 Task: Add the location "Home in Telluride, Colorado, United States" to your wishlist.
Action: Mouse moved to (397, 155)
Screenshot: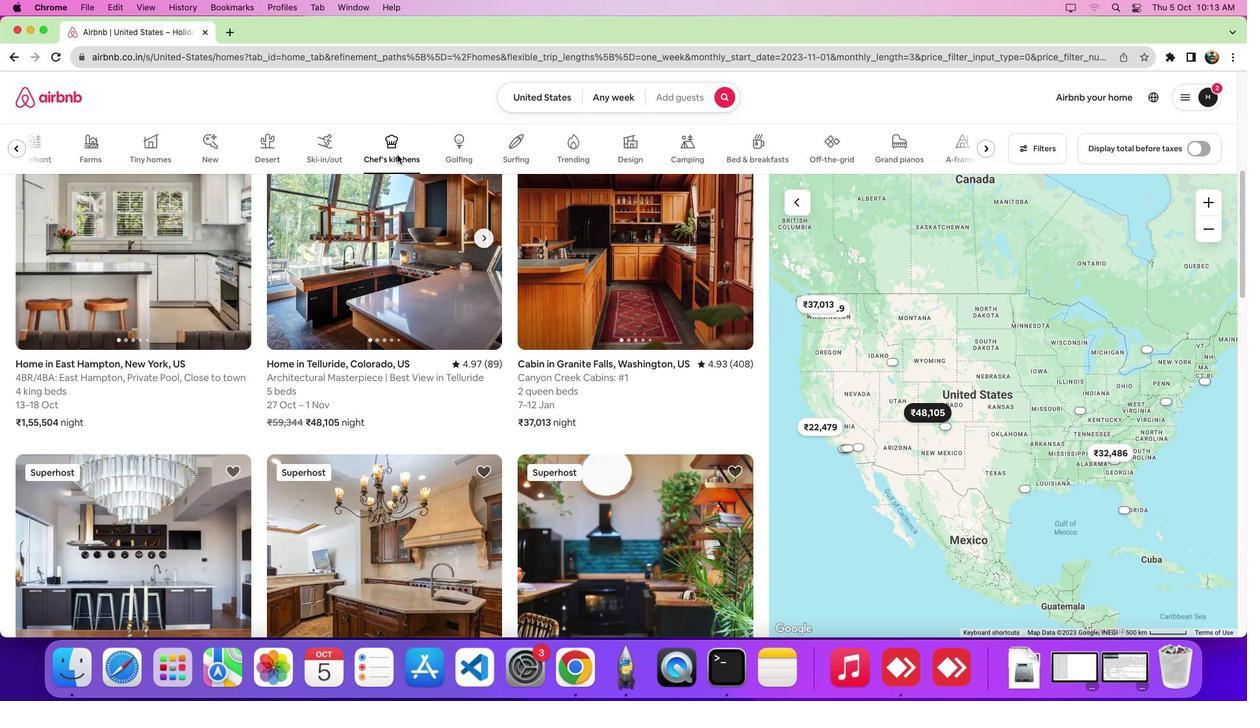 
Action: Mouse pressed left at (397, 155)
Screenshot: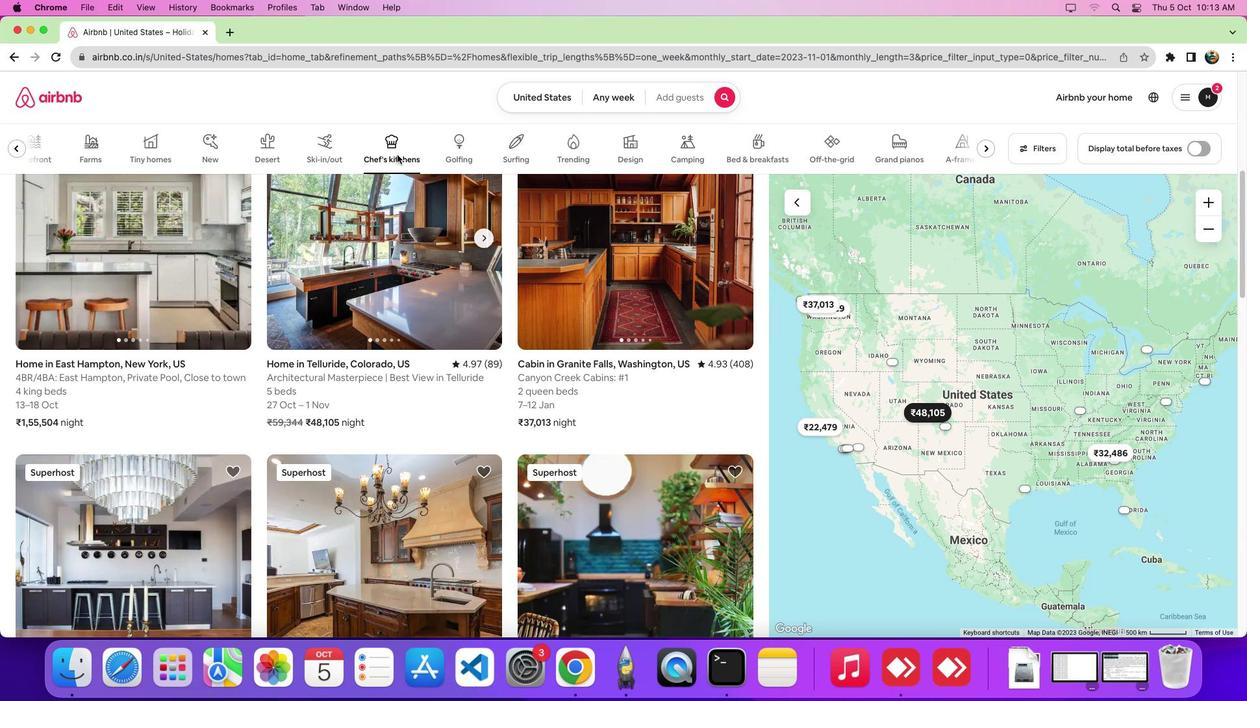 
Action: Mouse moved to (387, 299)
Screenshot: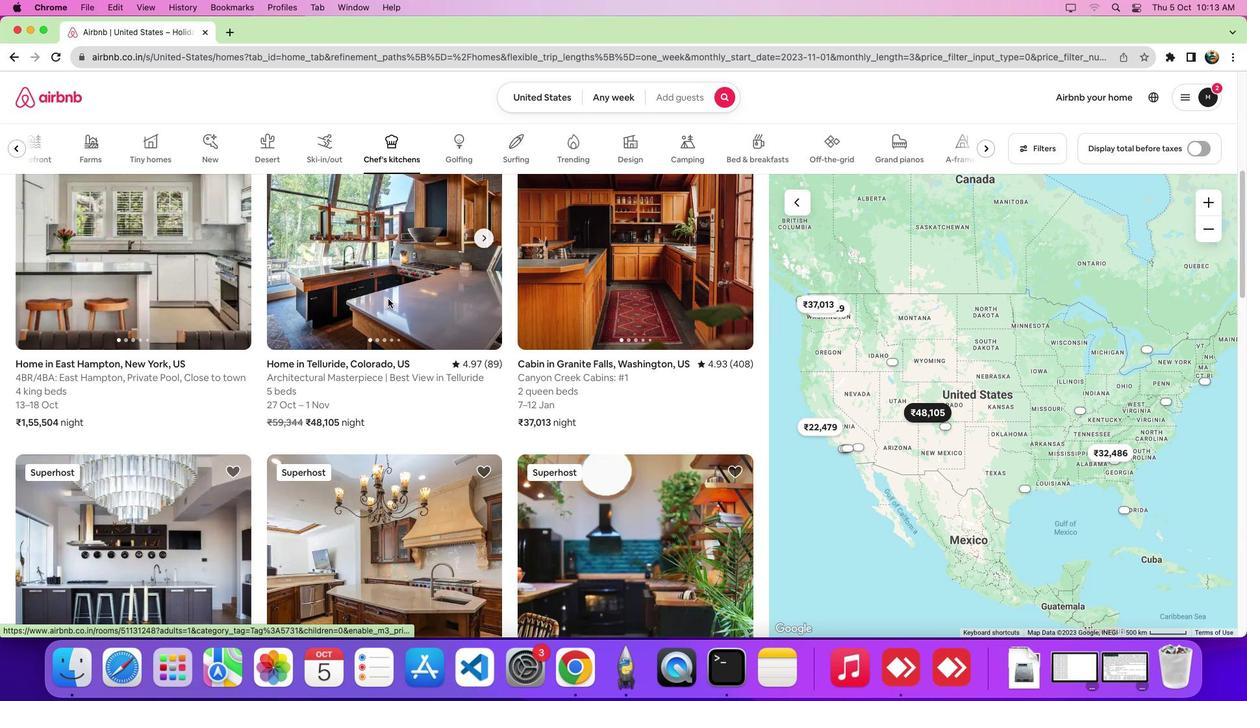 
Action: Mouse pressed left at (387, 299)
Screenshot: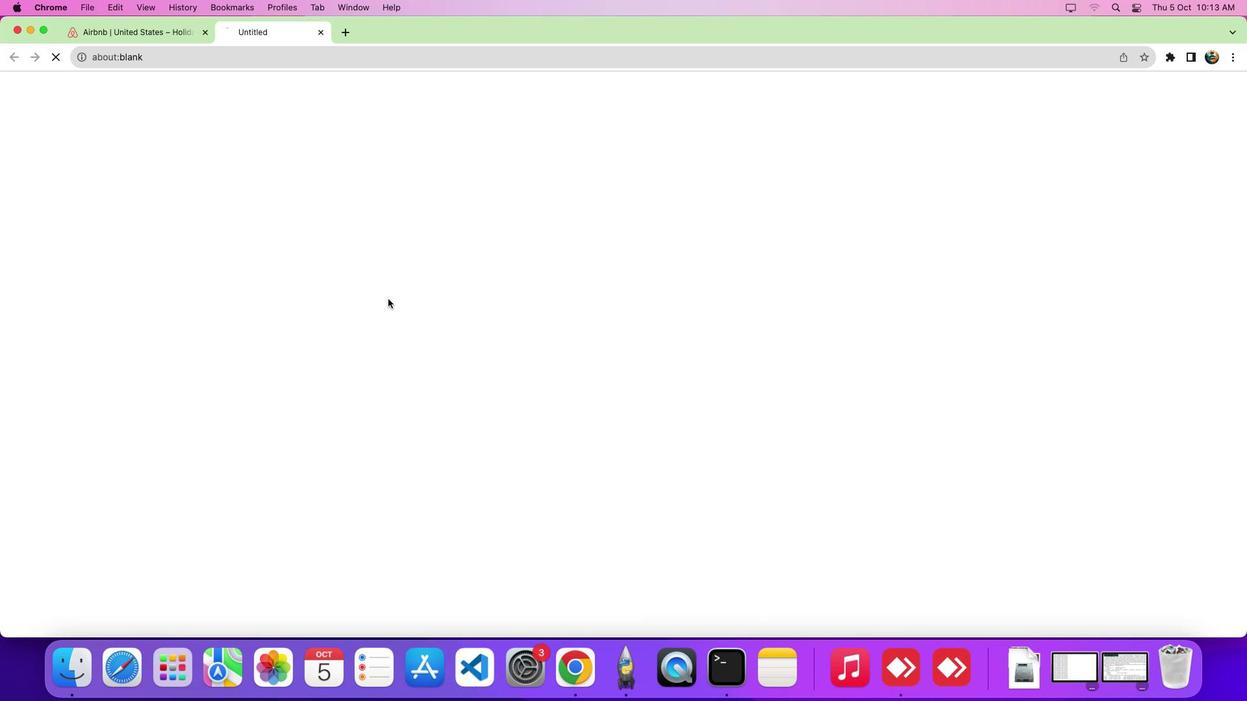 
Action: Mouse moved to (967, 148)
Screenshot: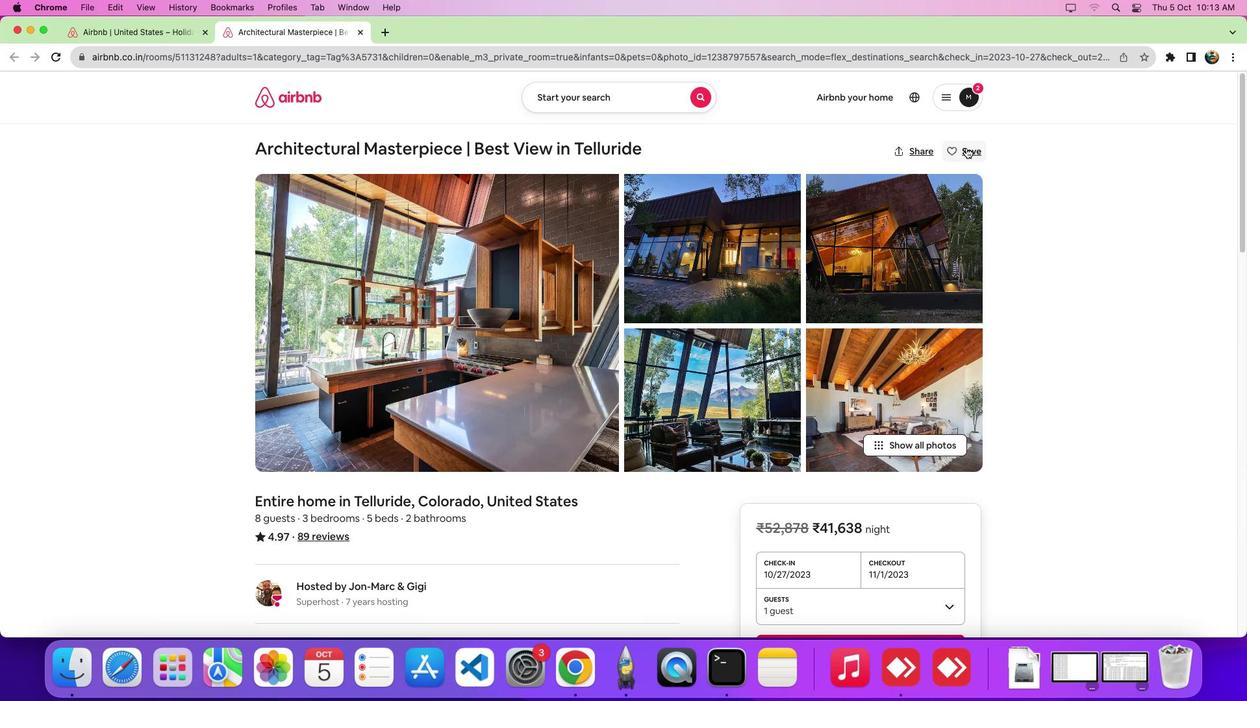 
Action: Mouse pressed left at (967, 148)
Screenshot: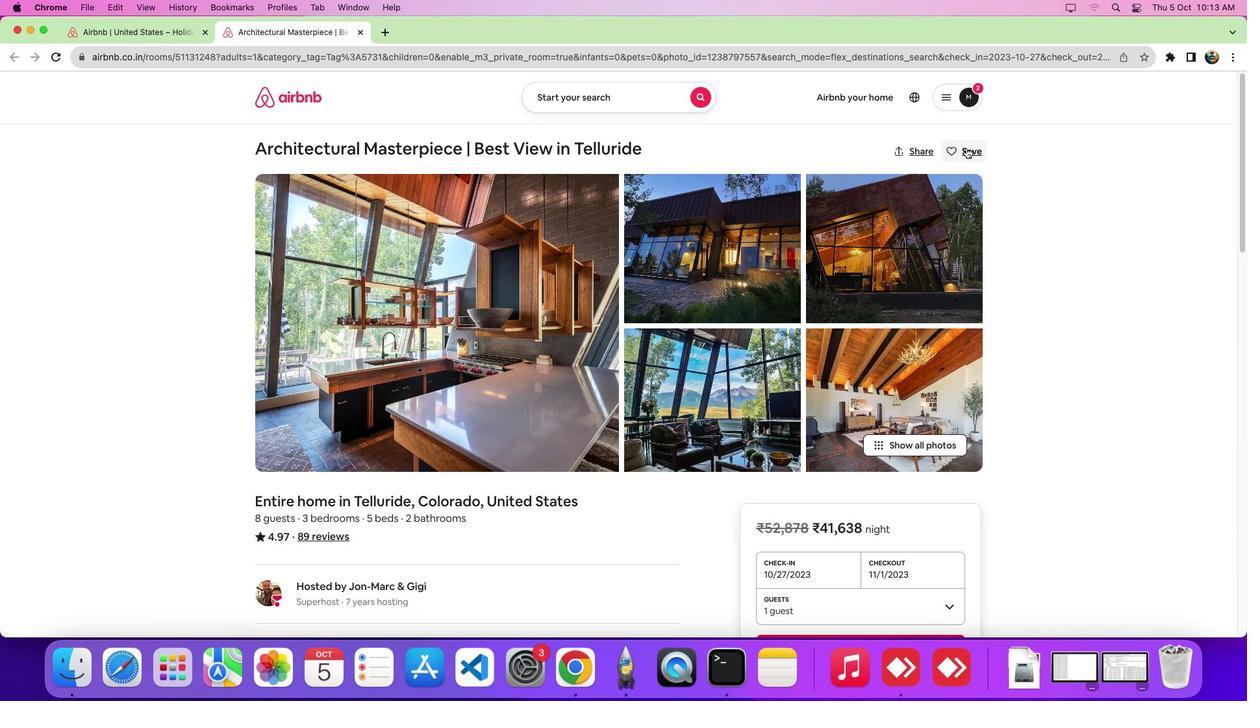 
Action: Mouse moved to (594, 588)
Screenshot: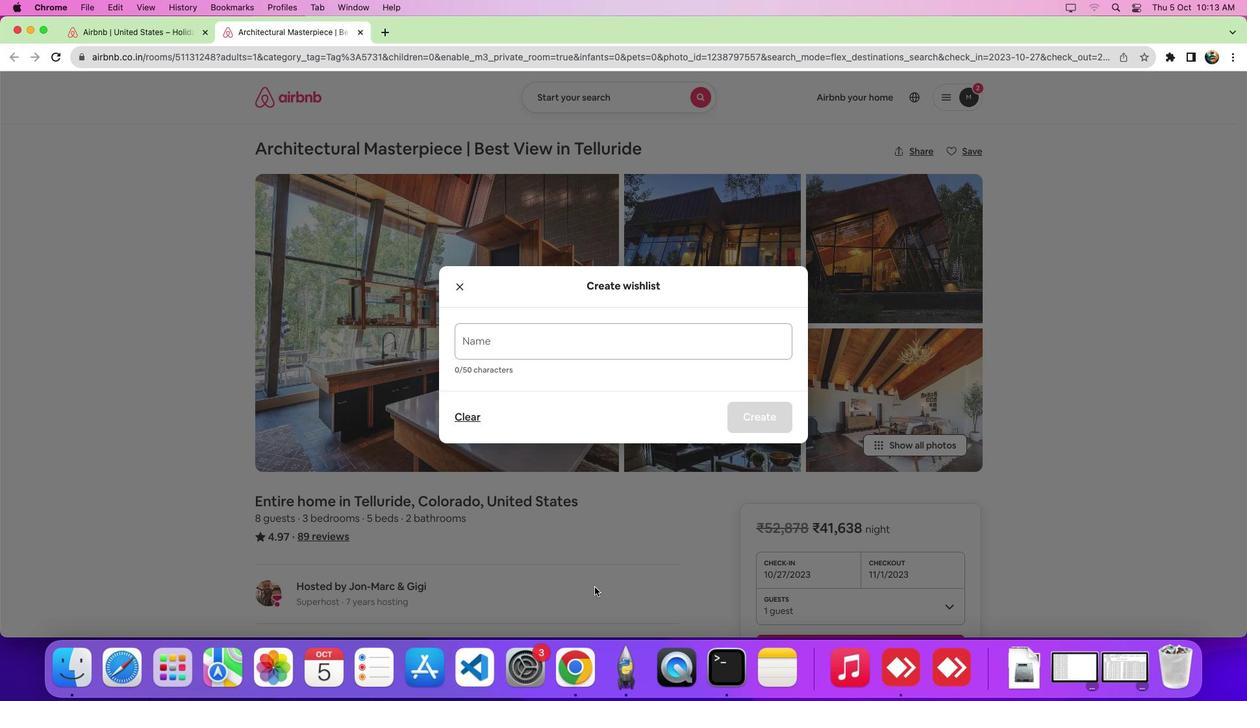 
Action: Mouse pressed left at (594, 588)
Screenshot: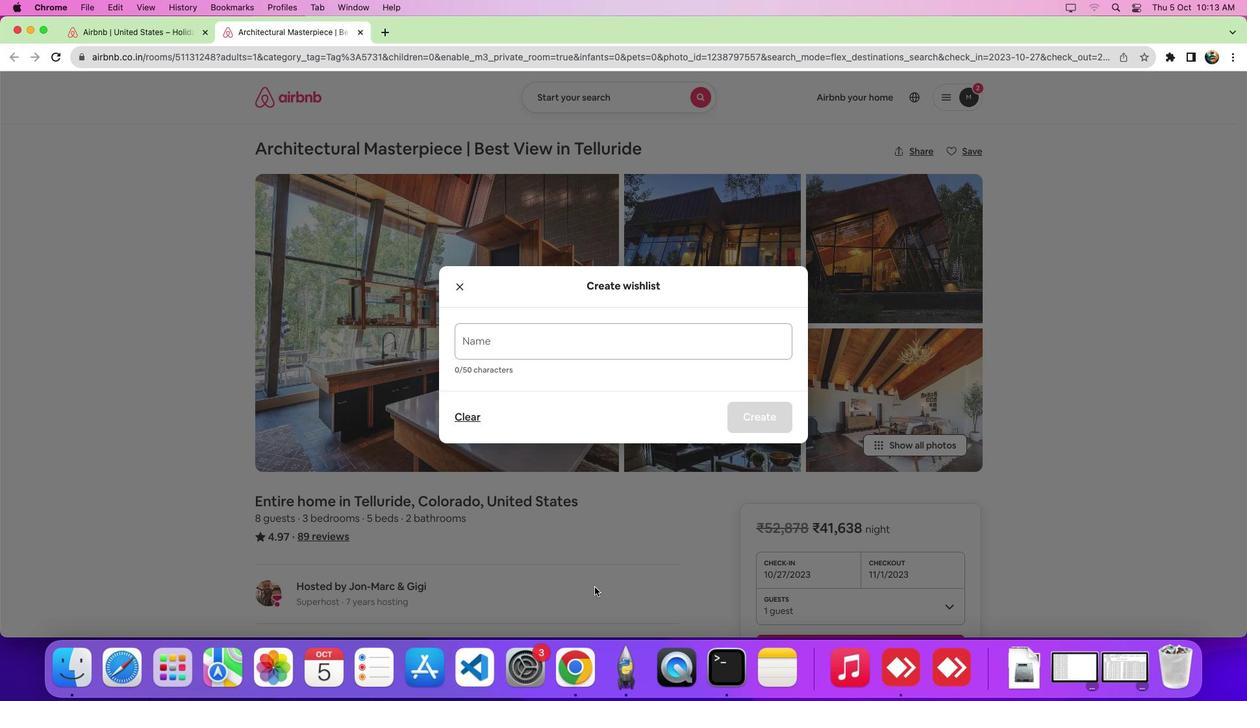 
Action: Mouse moved to (716, 350)
Screenshot: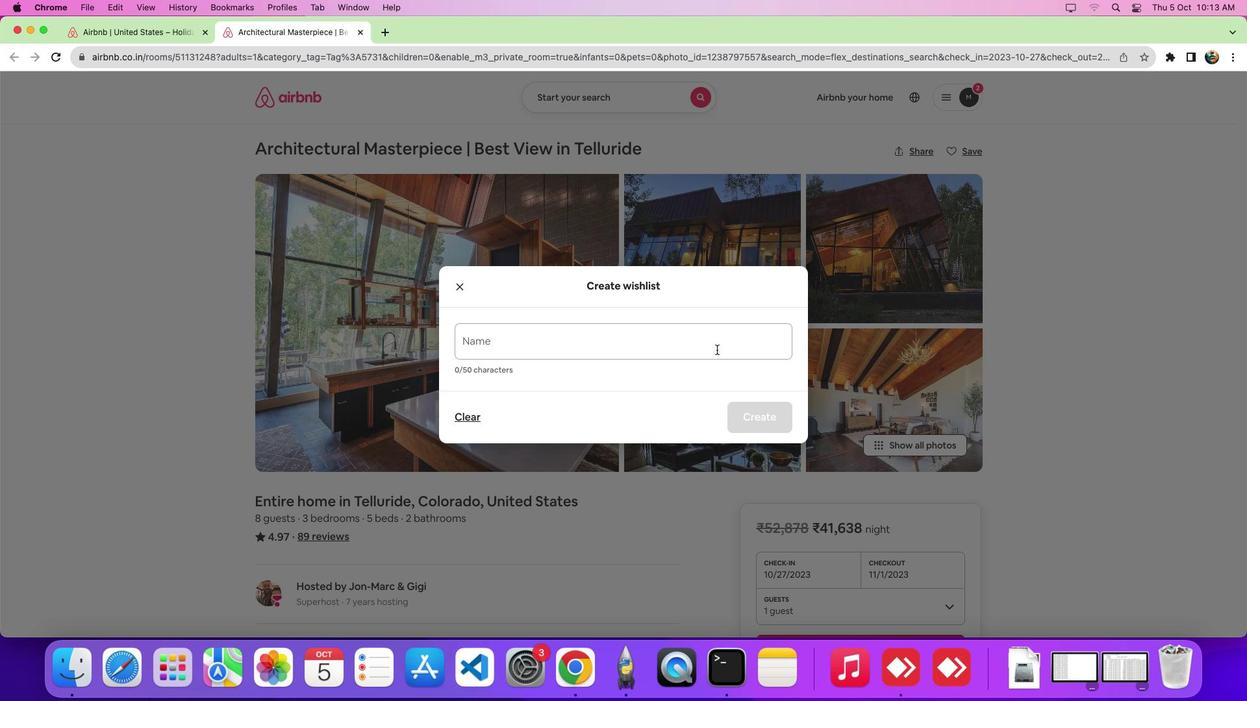 
Action: Mouse pressed left at (716, 350)
Screenshot: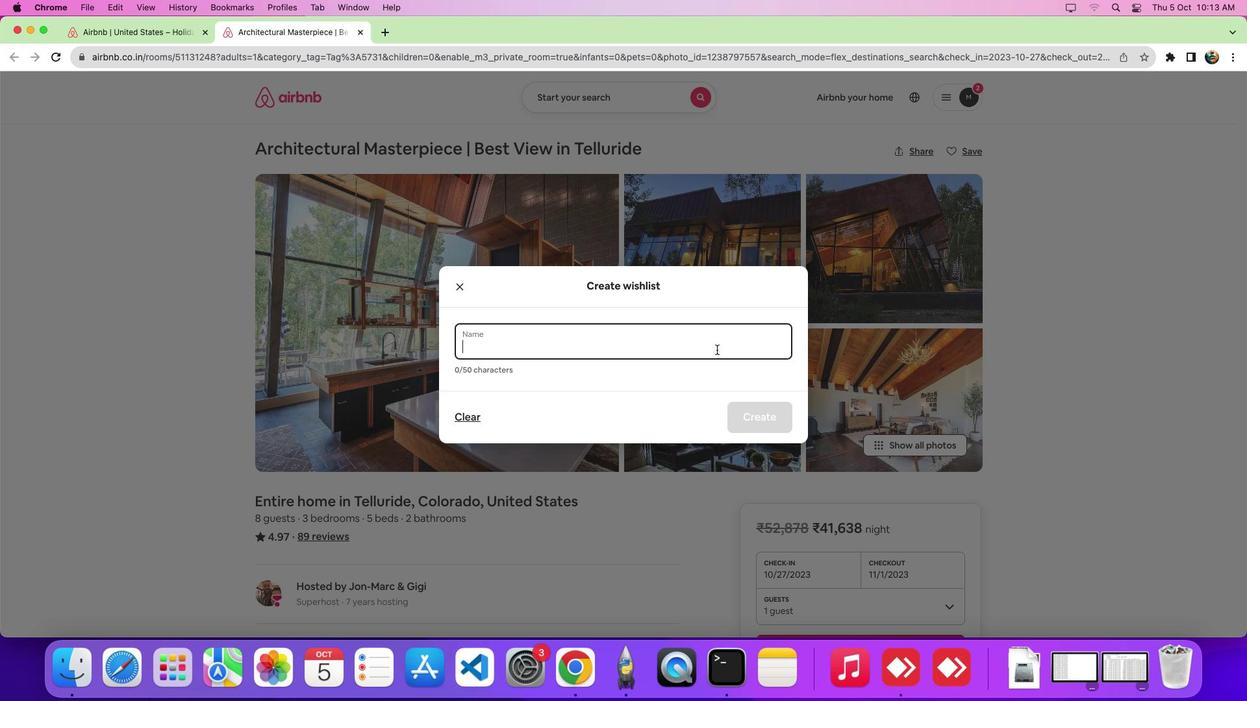 
Action: Key pressed 'm''y'Key.space'w''i''s''h''l''i''s''t'Key.enter
Screenshot: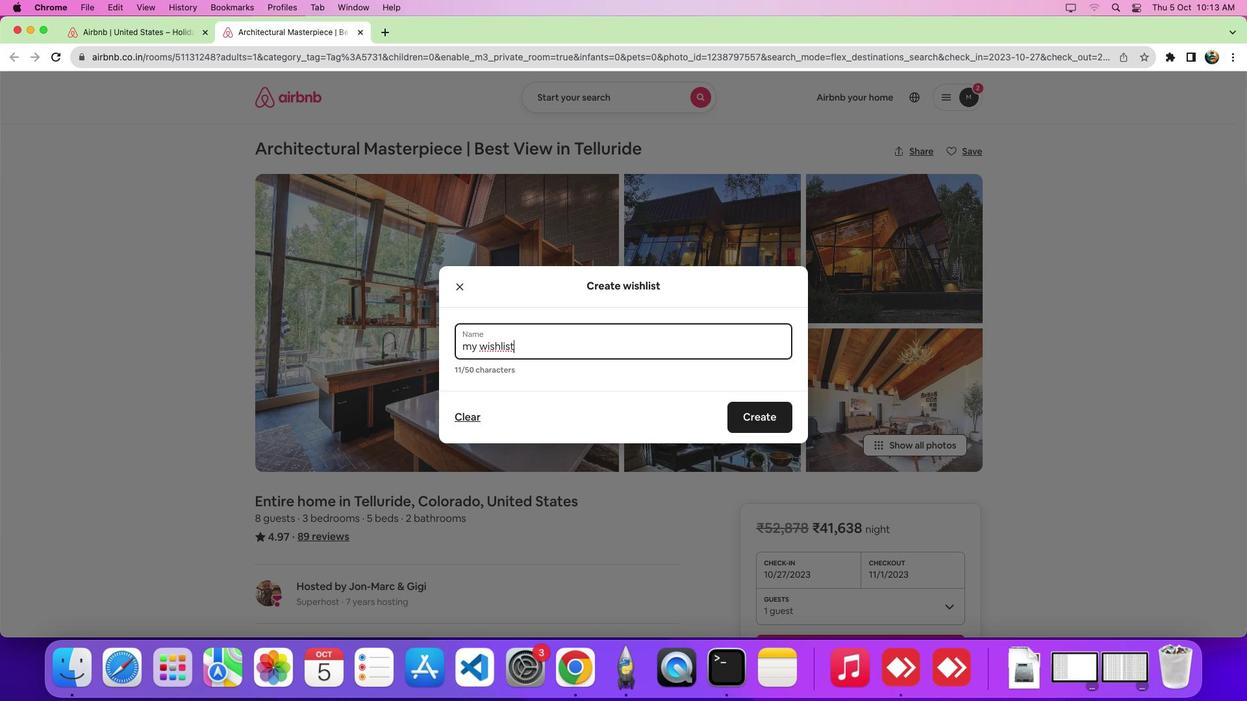 
Action: Mouse moved to (779, 418)
Screenshot: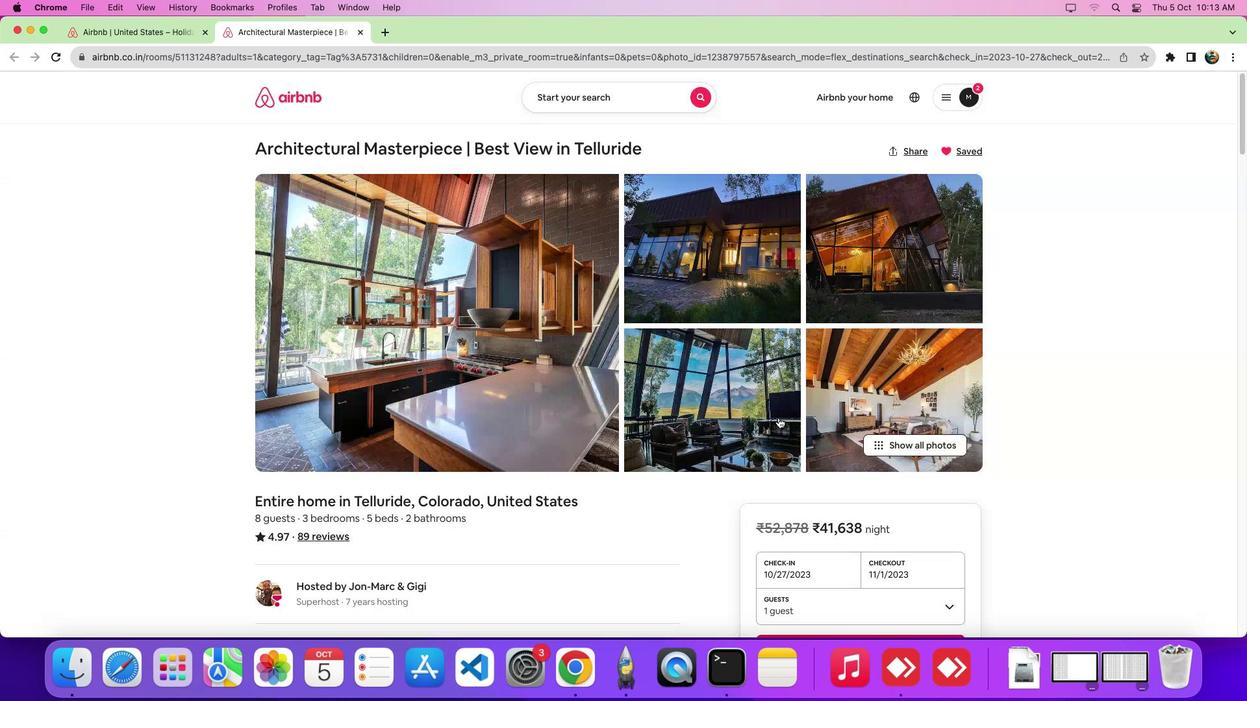 
Action: Mouse pressed left at (779, 418)
Screenshot: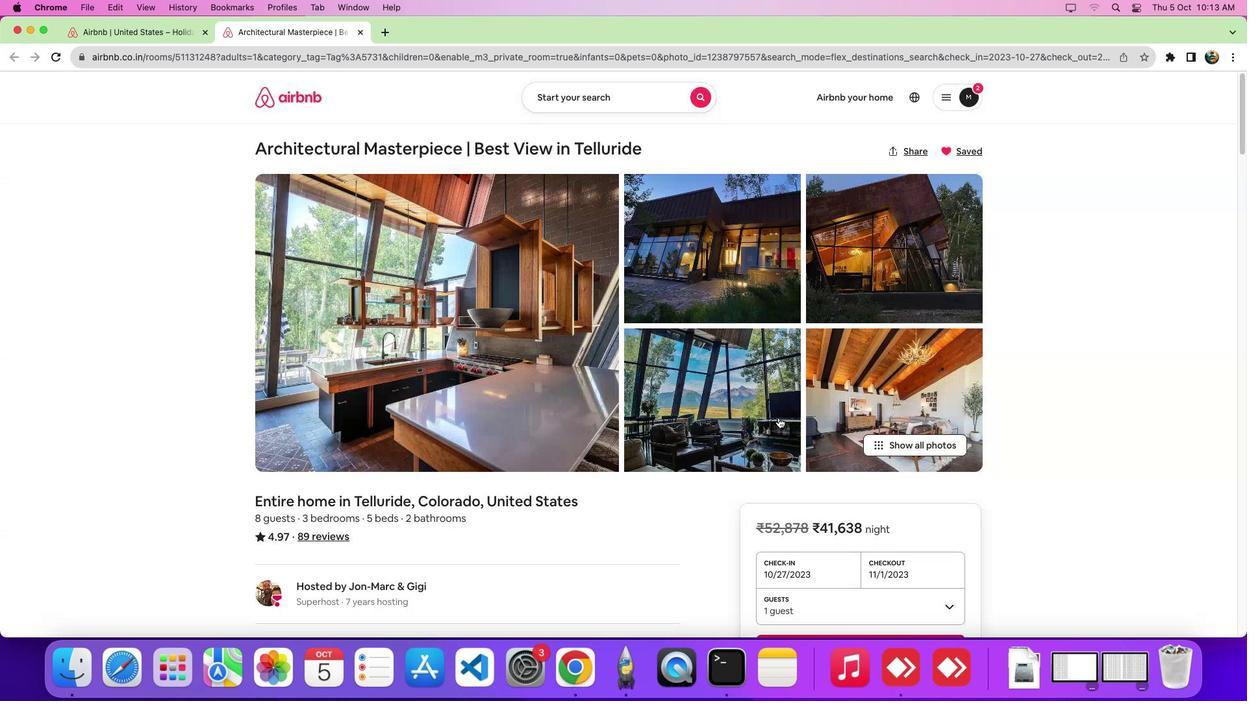 
Action: Mouse moved to (781, 415)
Screenshot: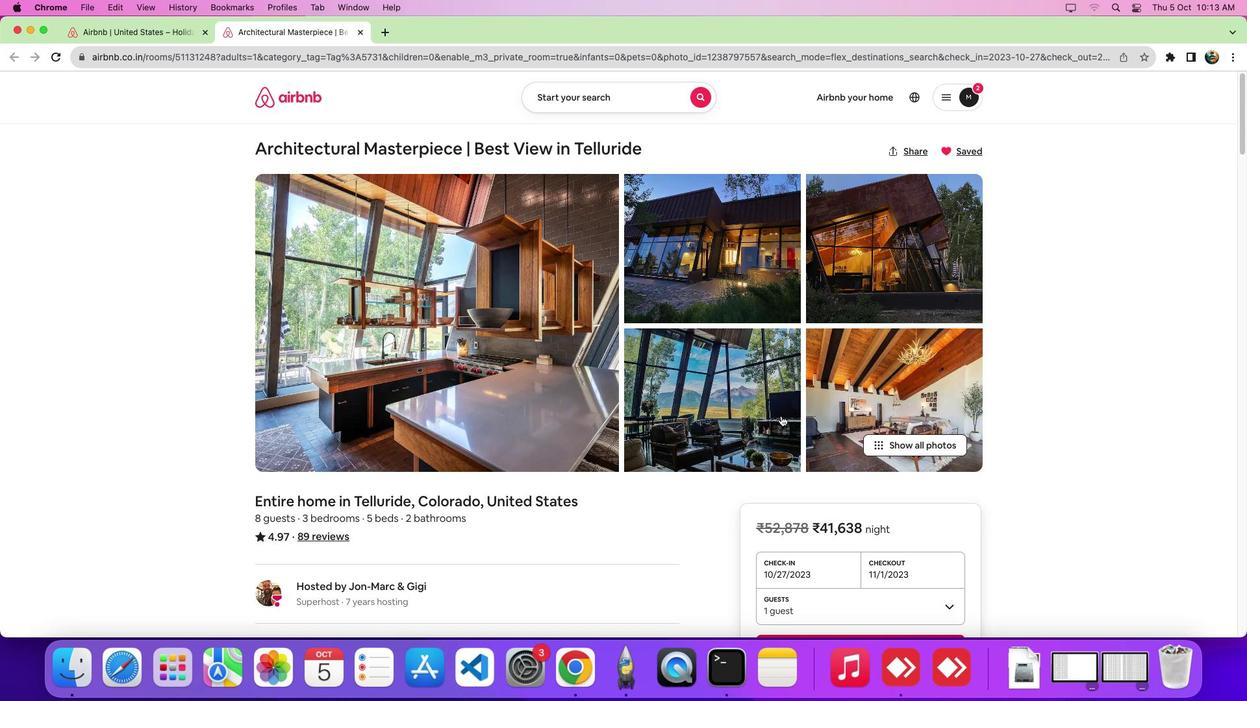 
